 Task: Look for products in the category "Sauvignon Blanc" from Lautus only.
Action: Mouse moved to (970, 298)
Screenshot: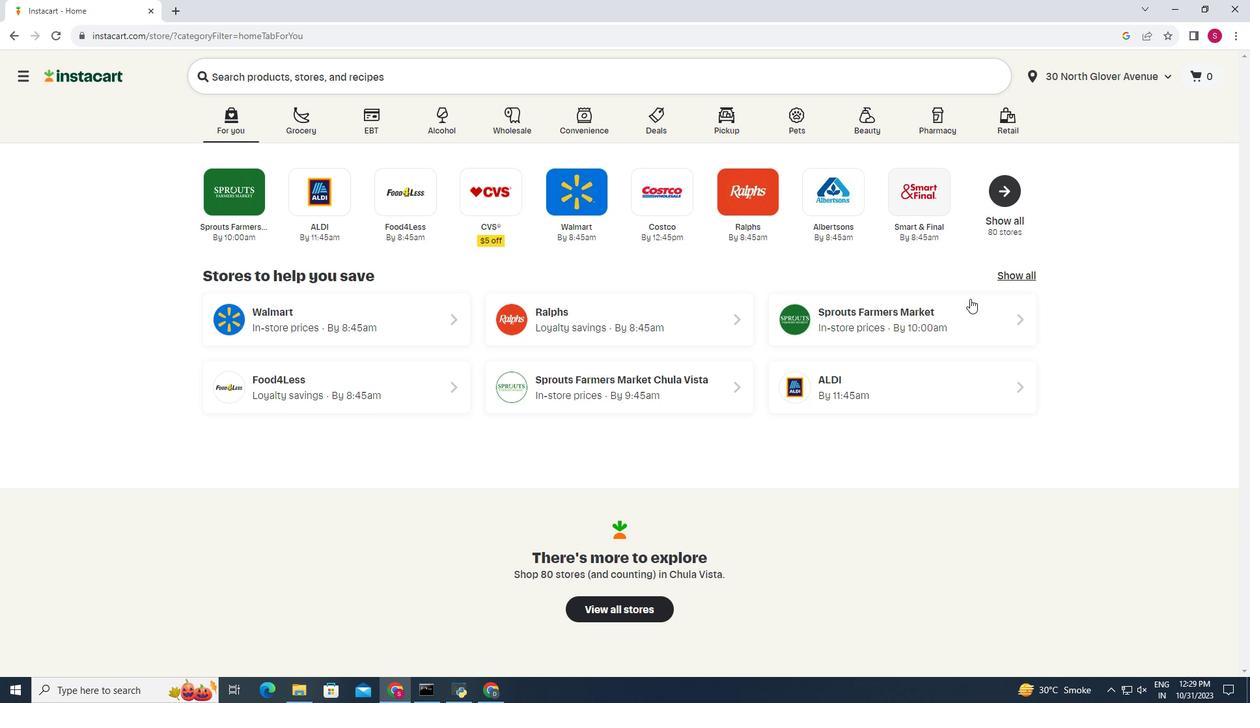 
Action: Mouse pressed left at (970, 298)
Screenshot: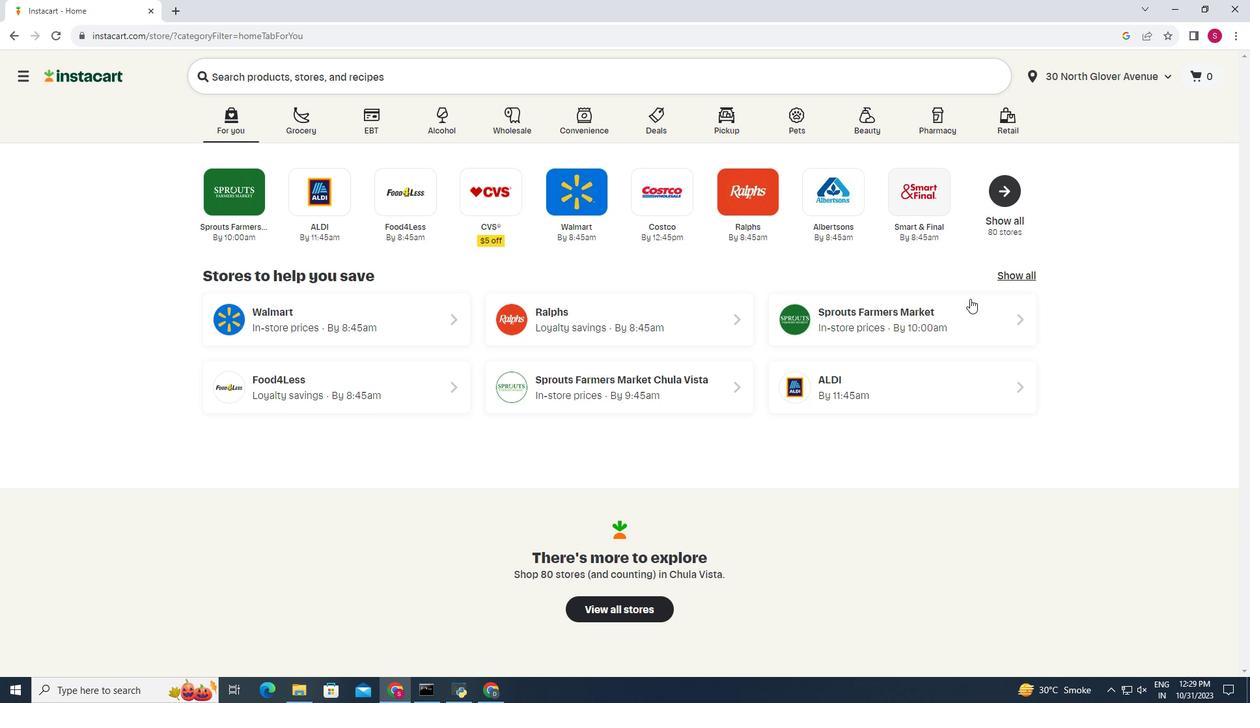 
Action: Mouse moved to (36, 624)
Screenshot: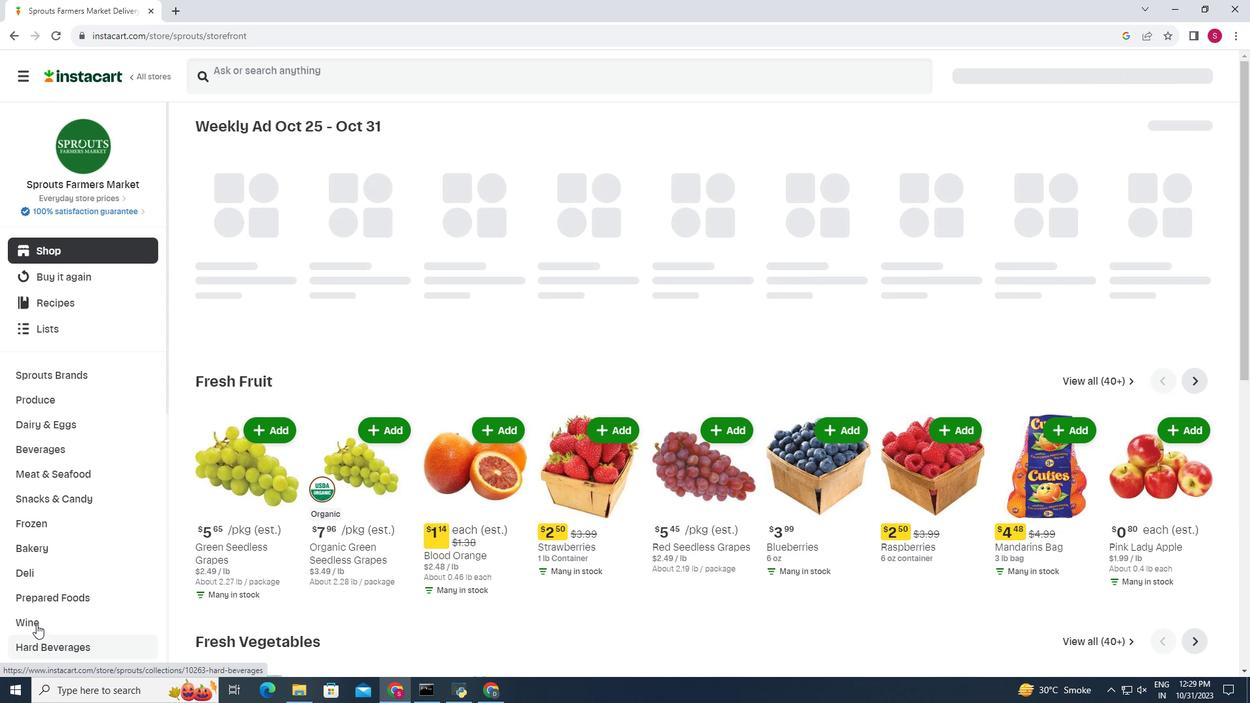 
Action: Mouse pressed left at (36, 624)
Screenshot: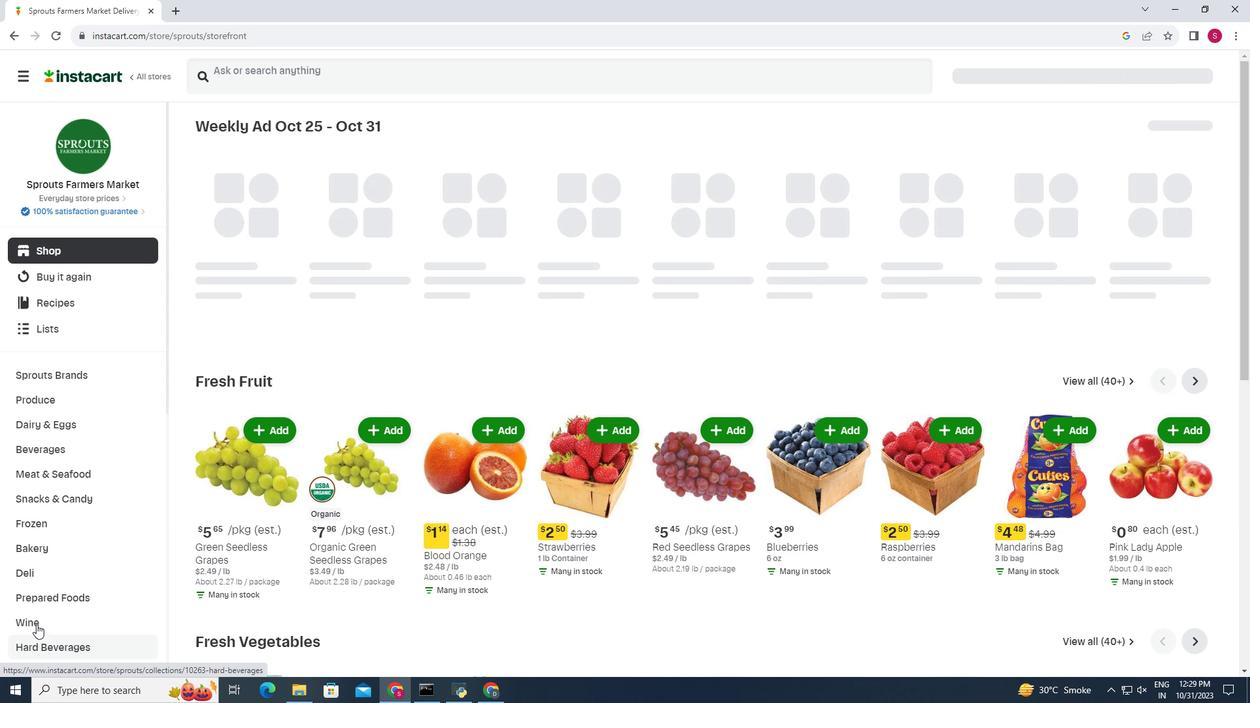 
Action: Mouse moved to (346, 156)
Screenshot: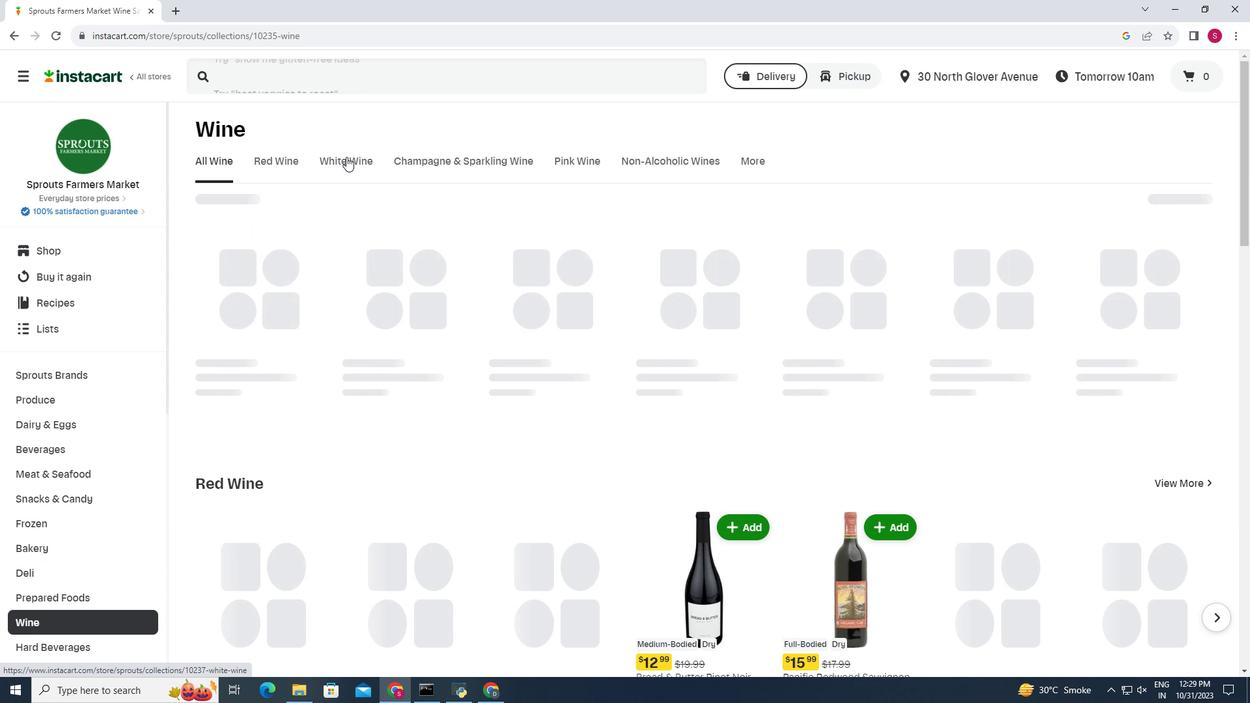 
Action: Mouse pressed left at (346, 156)
Screenshot: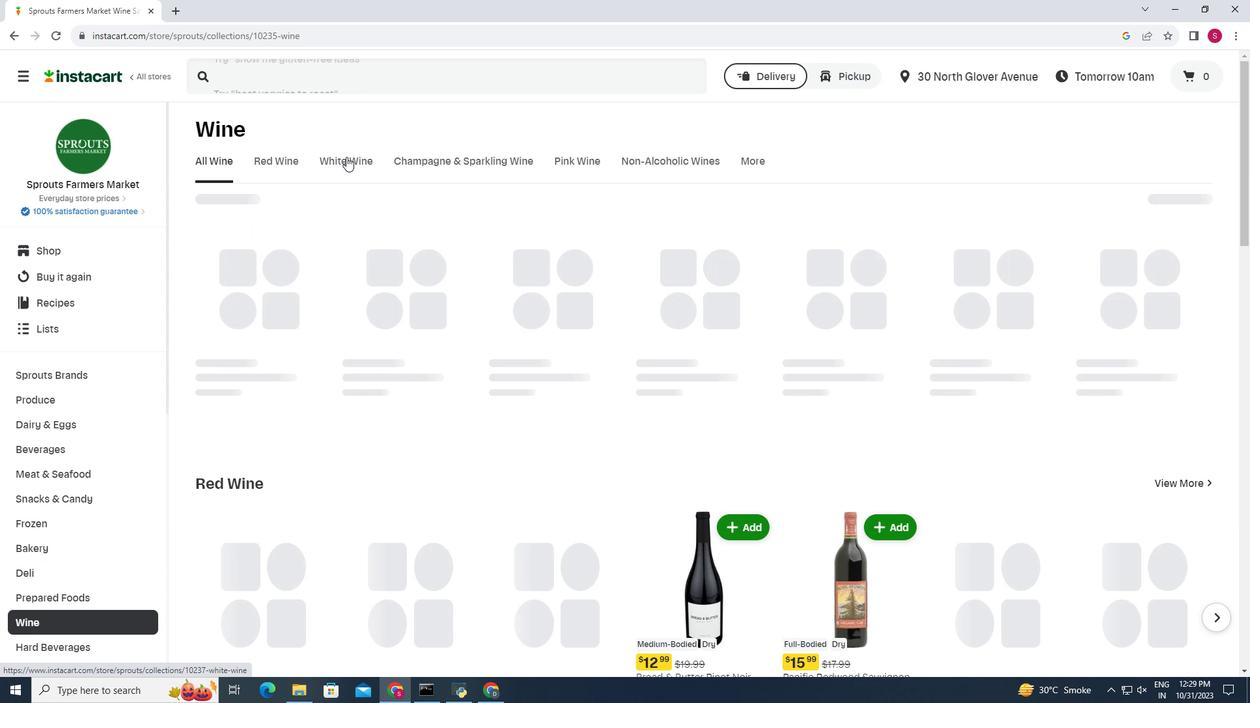 
Action: Mouse moved to (339, 207)
Screenshot: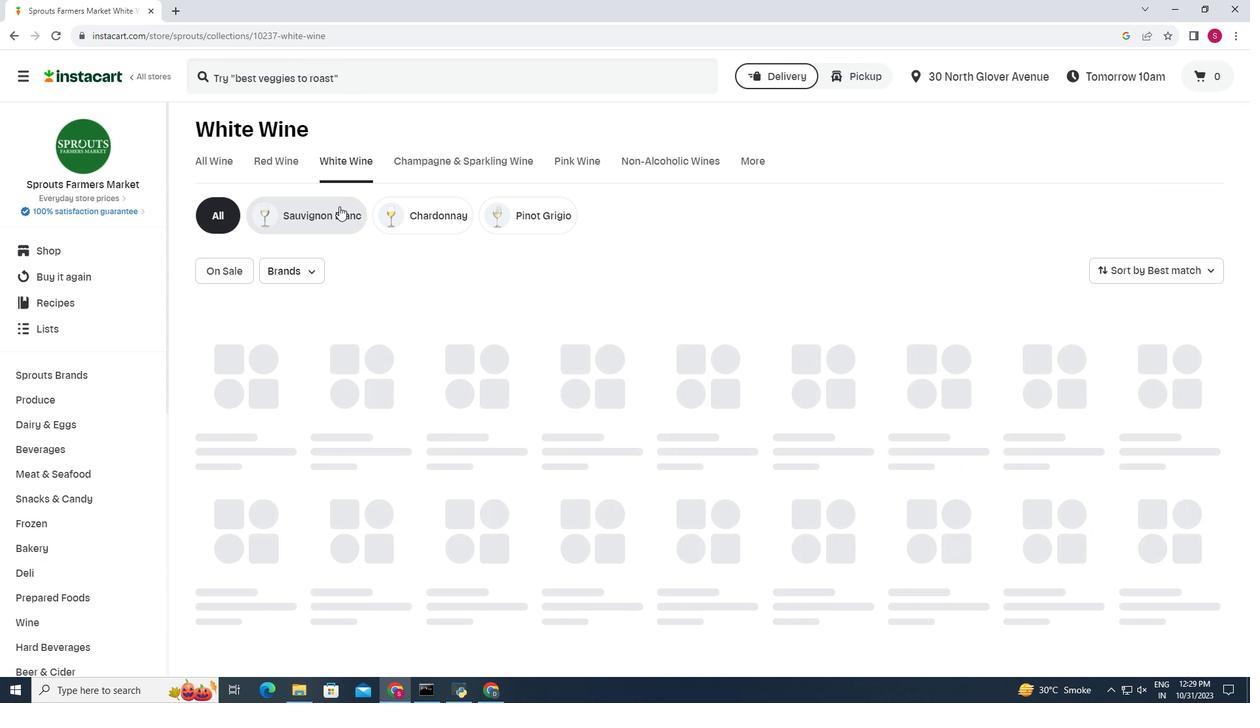 
Action: Mouse pressed left at (339, 207)
Screenshot: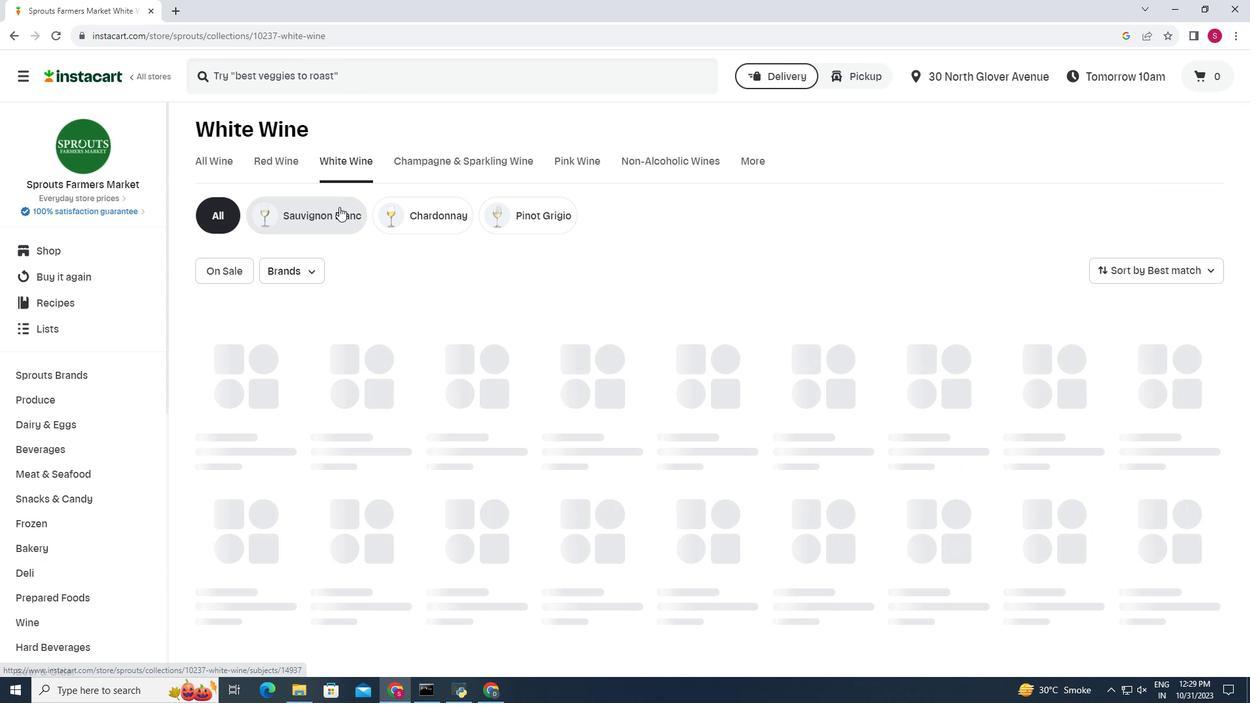 
Action: Mouse moved to (308, 262)
Screenshot: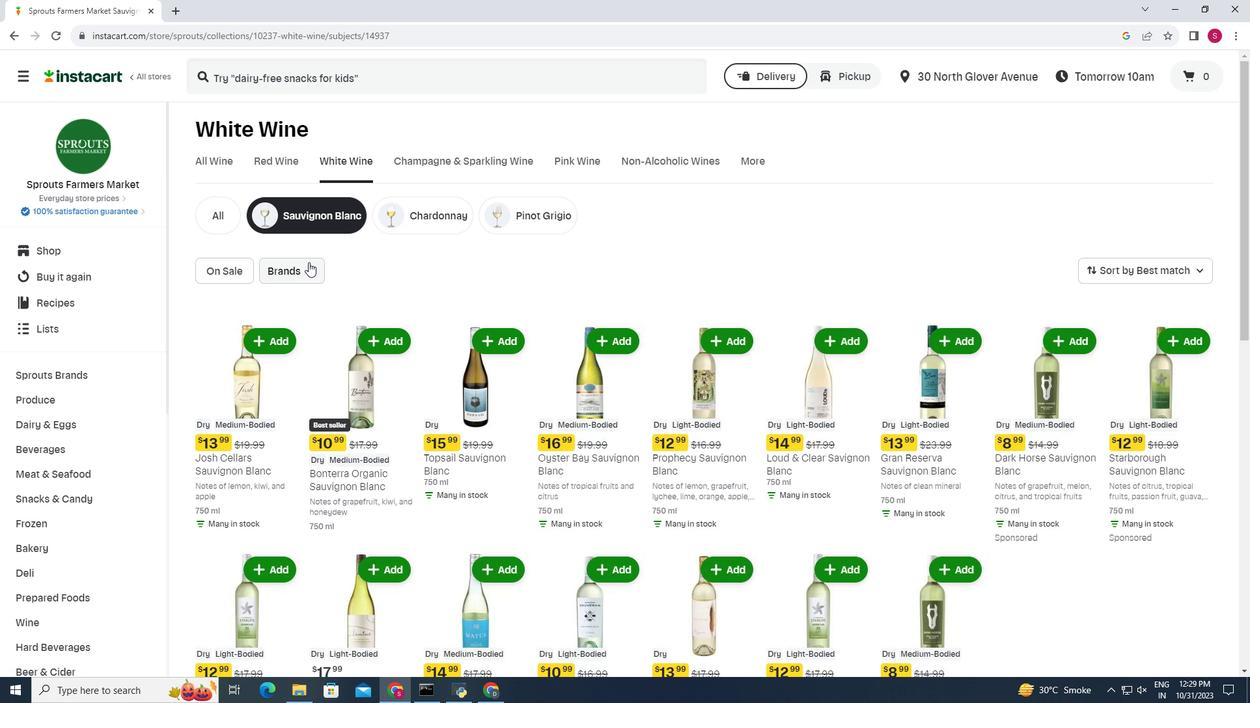 
Action: Mouse pressed left at (308, 262)
Screenshot: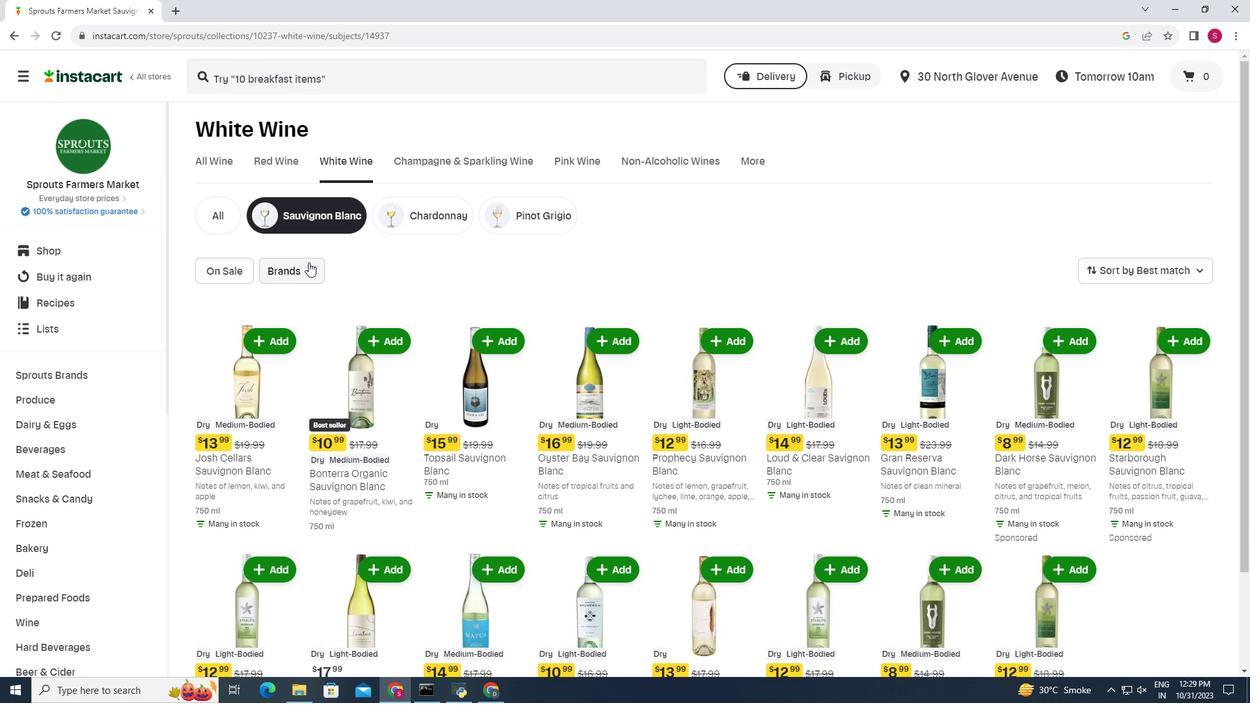 
Action: Mouse moved to (318, 315)
Screenshot: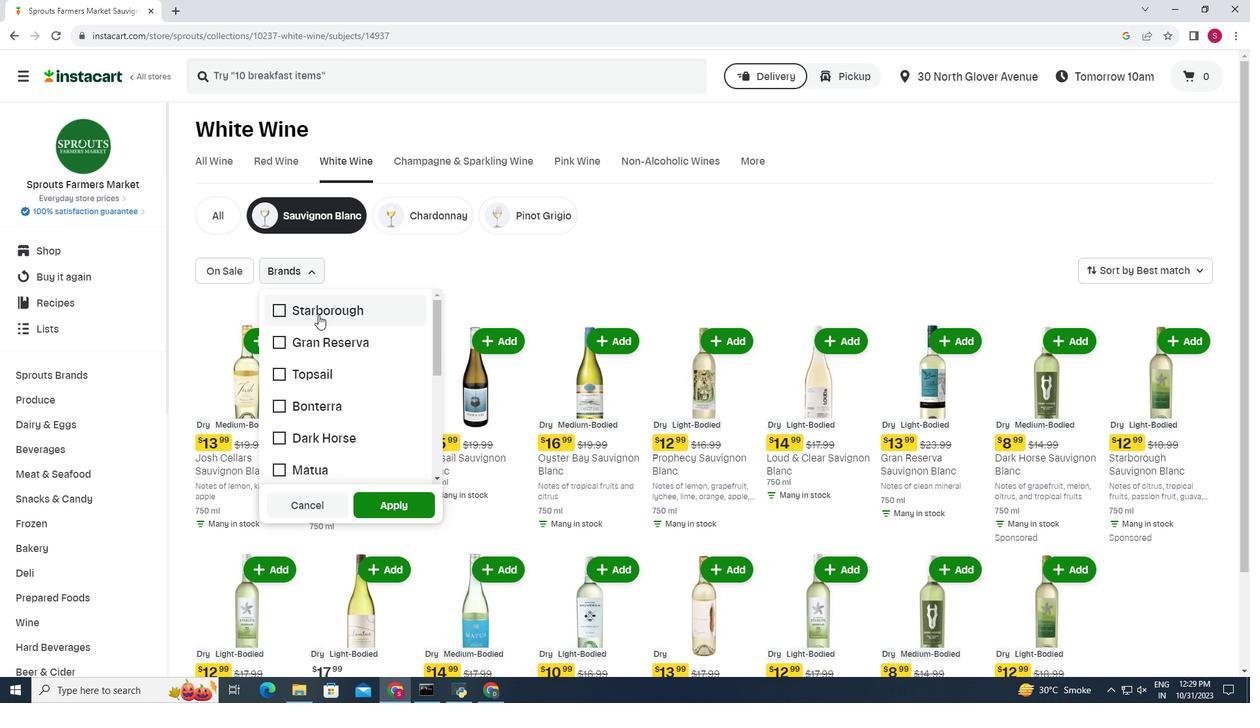 
Action: Mouse scrolled (318, 314) with delta (0, 0)
Screenshot: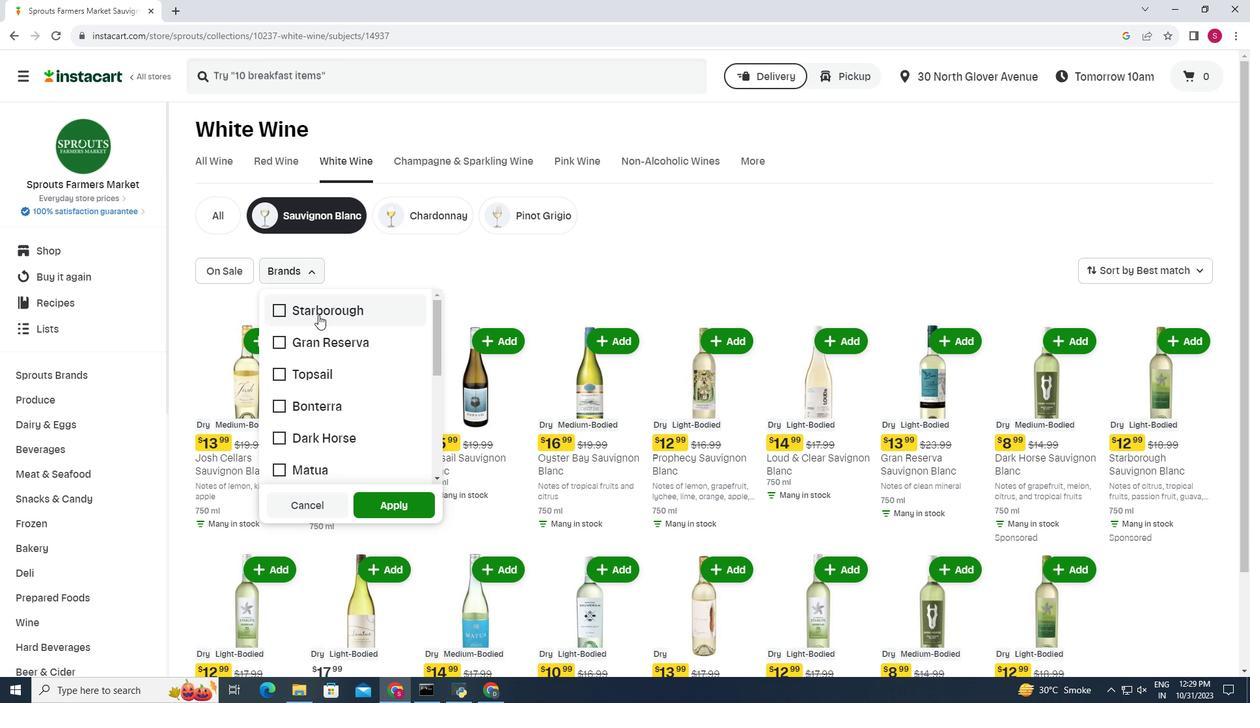
Action: Mouse scrolled (318, 314) with delta (0, 0)
Screenshot: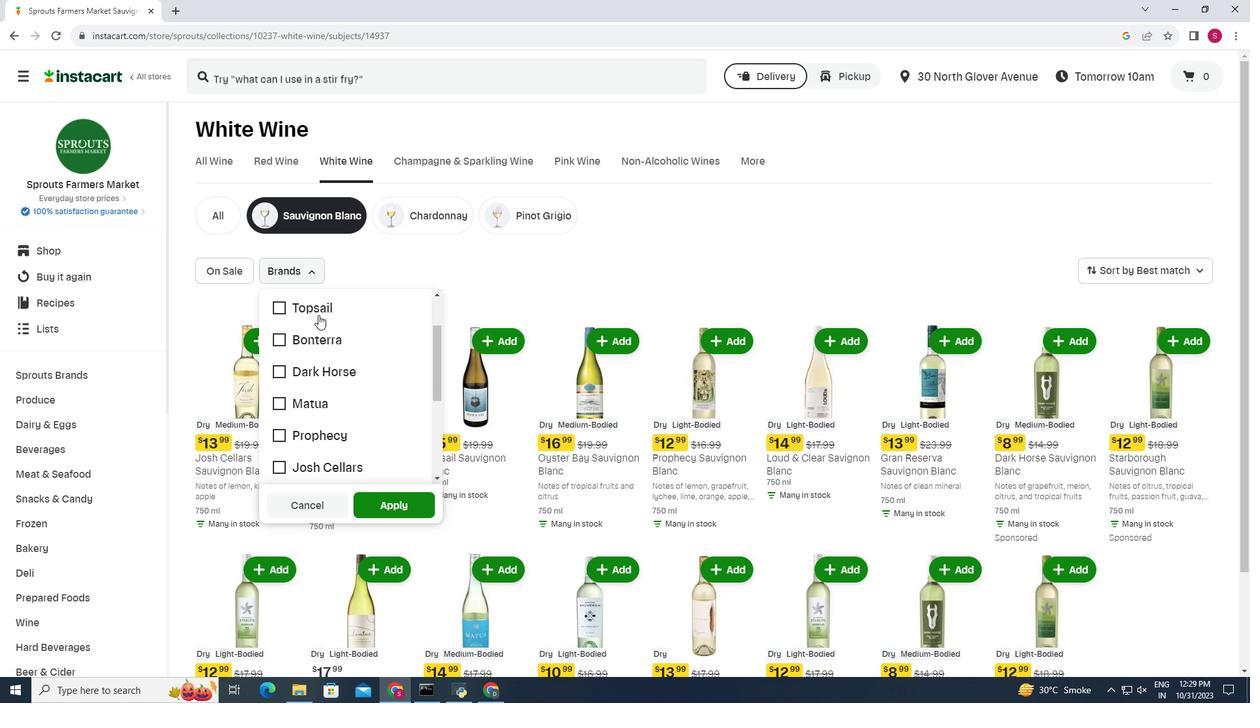 
Action: Mouse moved to (318, 315)
Screenshot: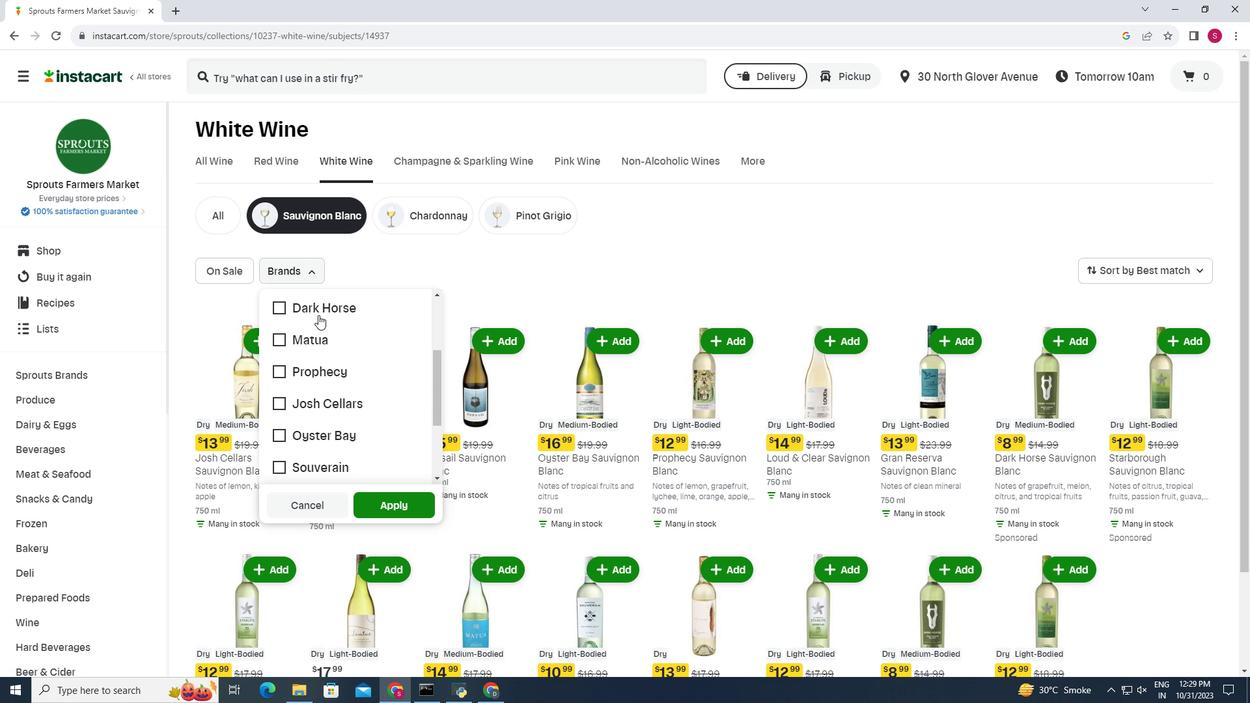 
Action: Mouse scrolled (318, 314) with delta (0, 0)
Screenshot: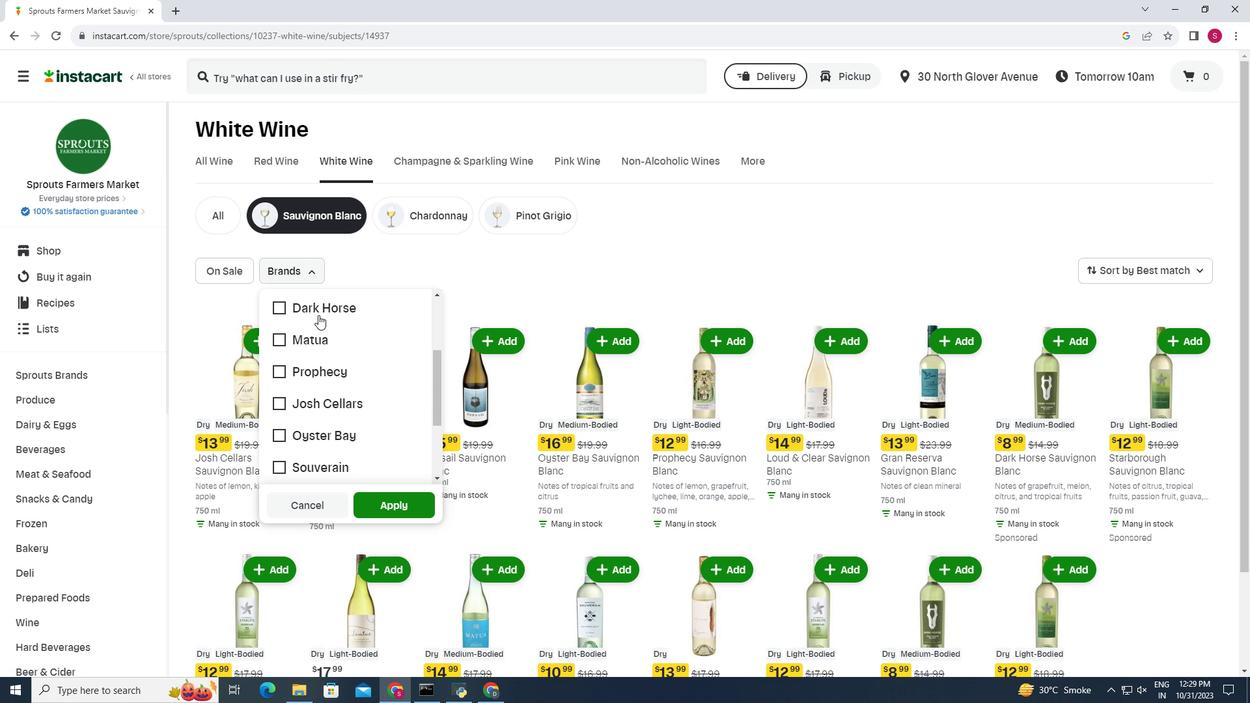 
Action: Mouse moved to (319, 315)
Screenshot: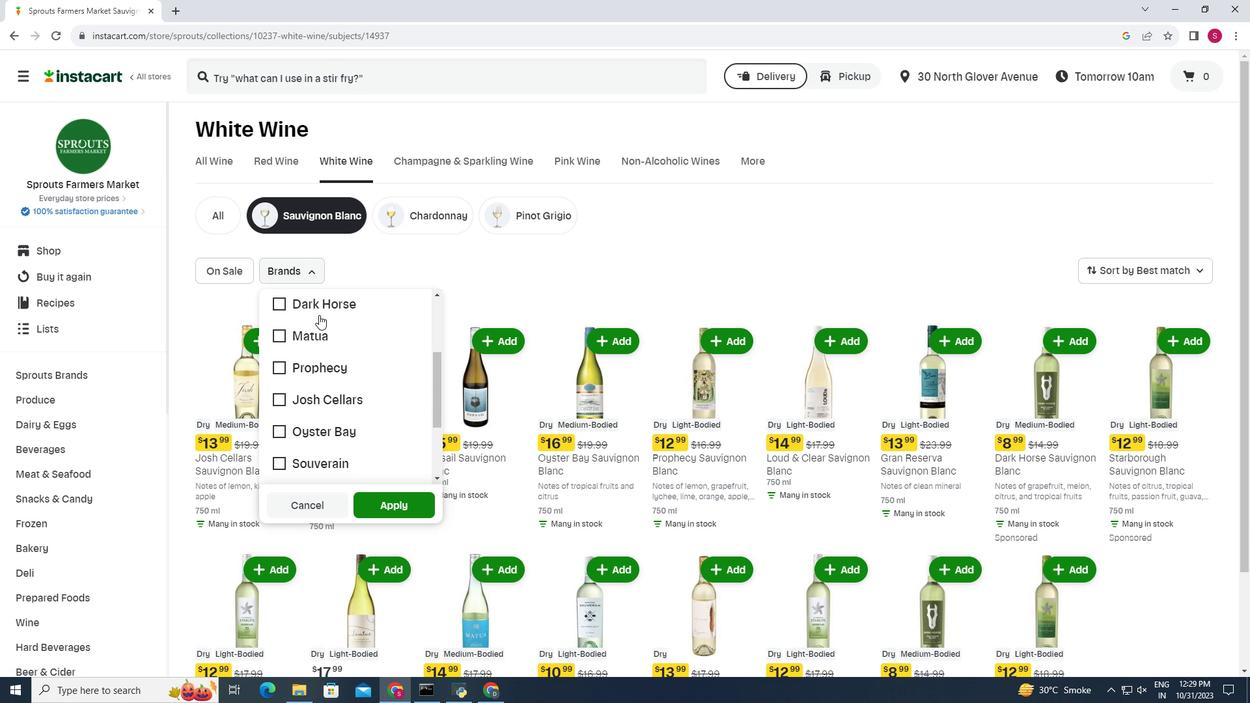 
Action: Mouse scrolled (319, 314) with delta (0, 0)
Screenshot: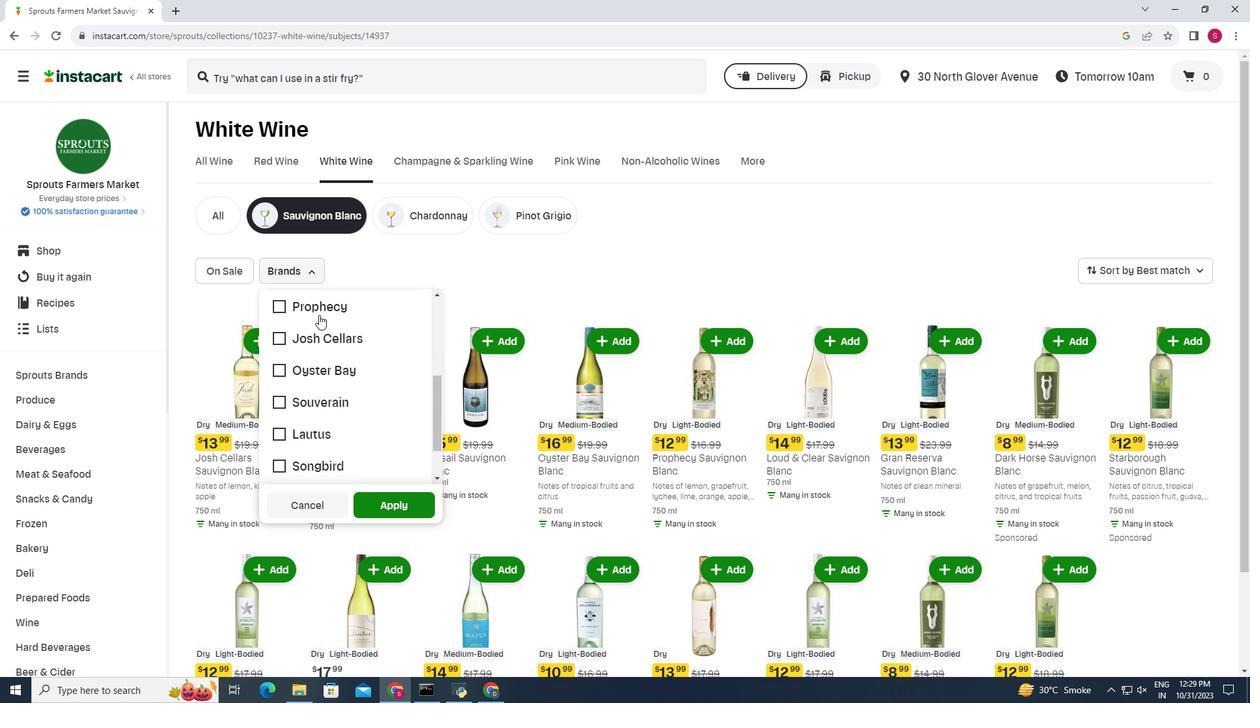 
Action: Mouse moved to (285, 385)
Screenshot: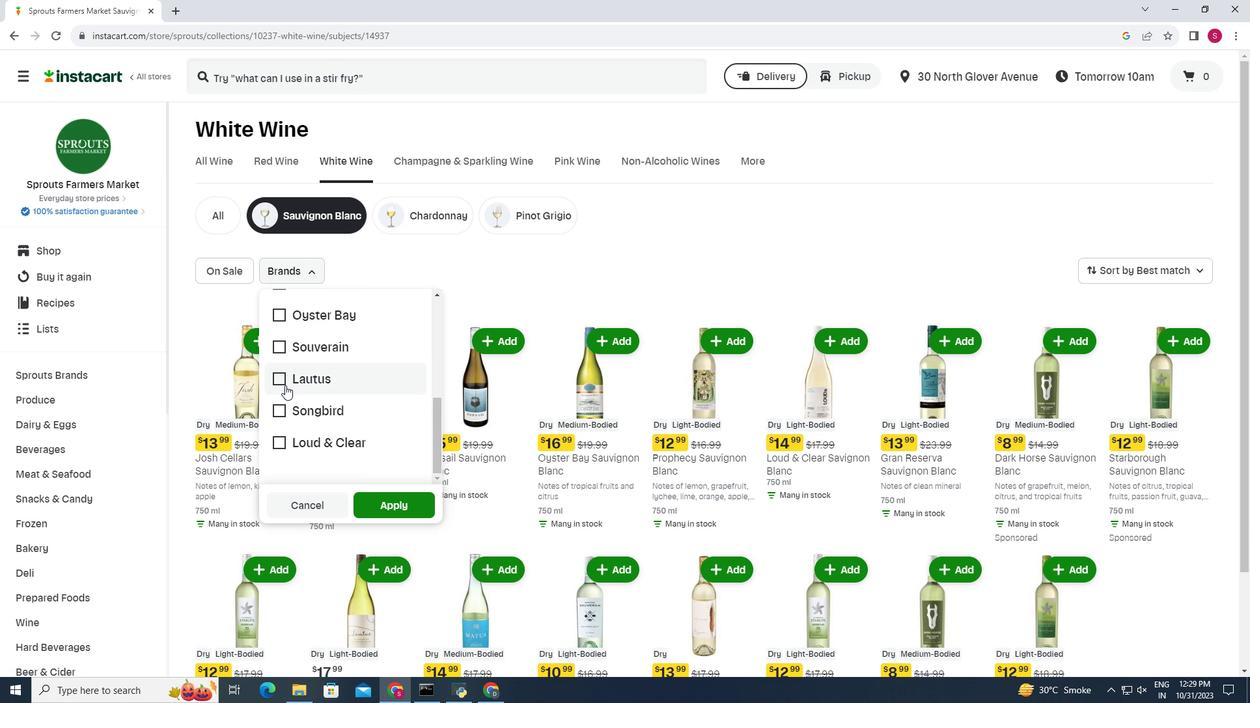 
Action: Mouse pressed left at (285, 385)
Screenshot: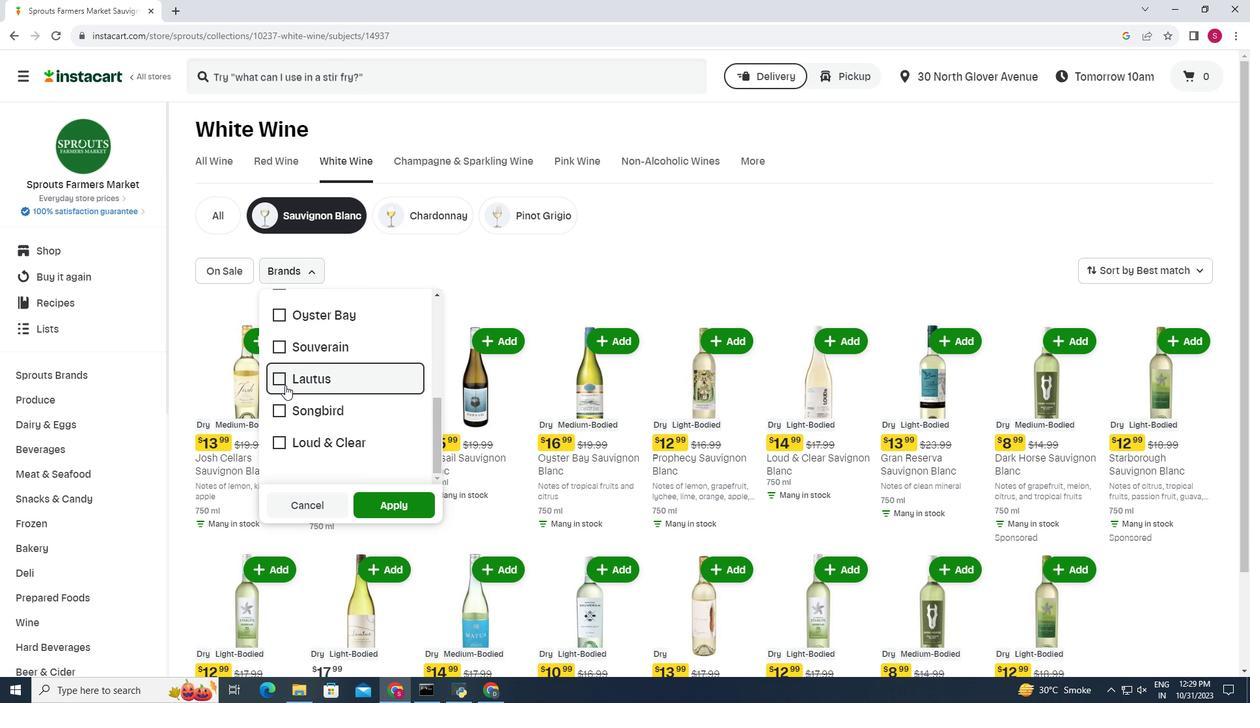 
Action: Mouse moved to (373, 499)
Screenshot: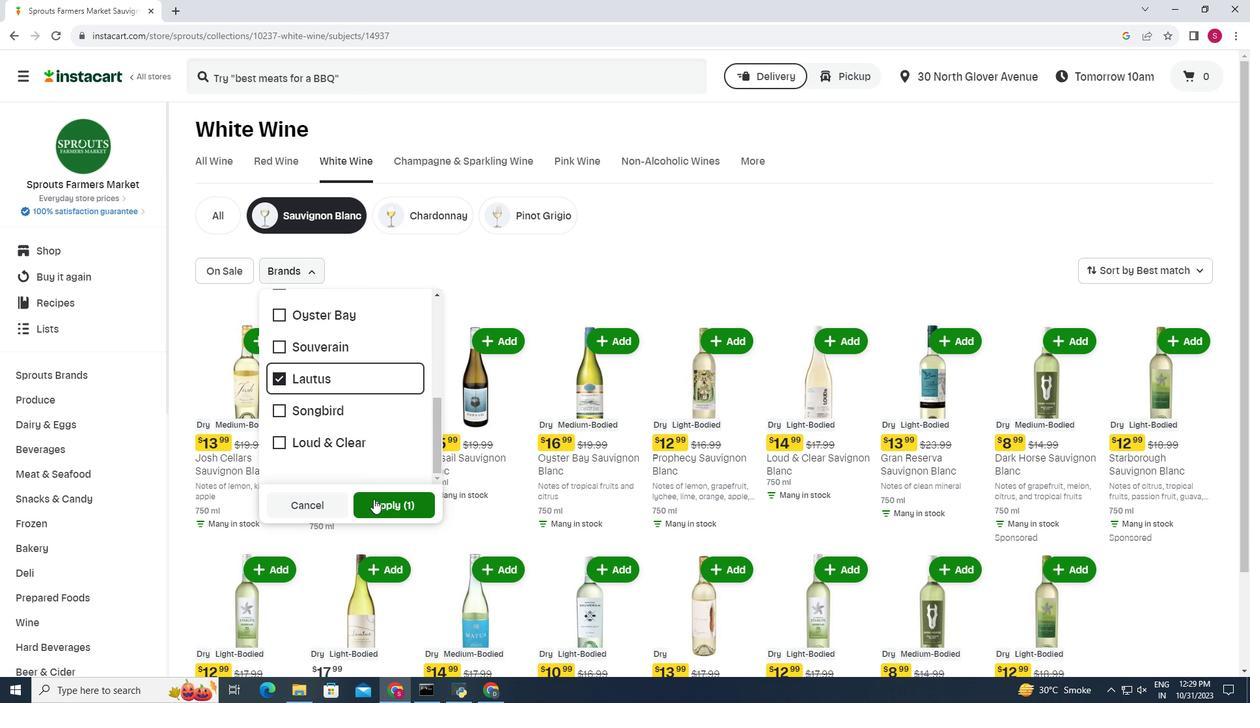 
Action: Mouse pressed left at (373, 499)
Screenshot: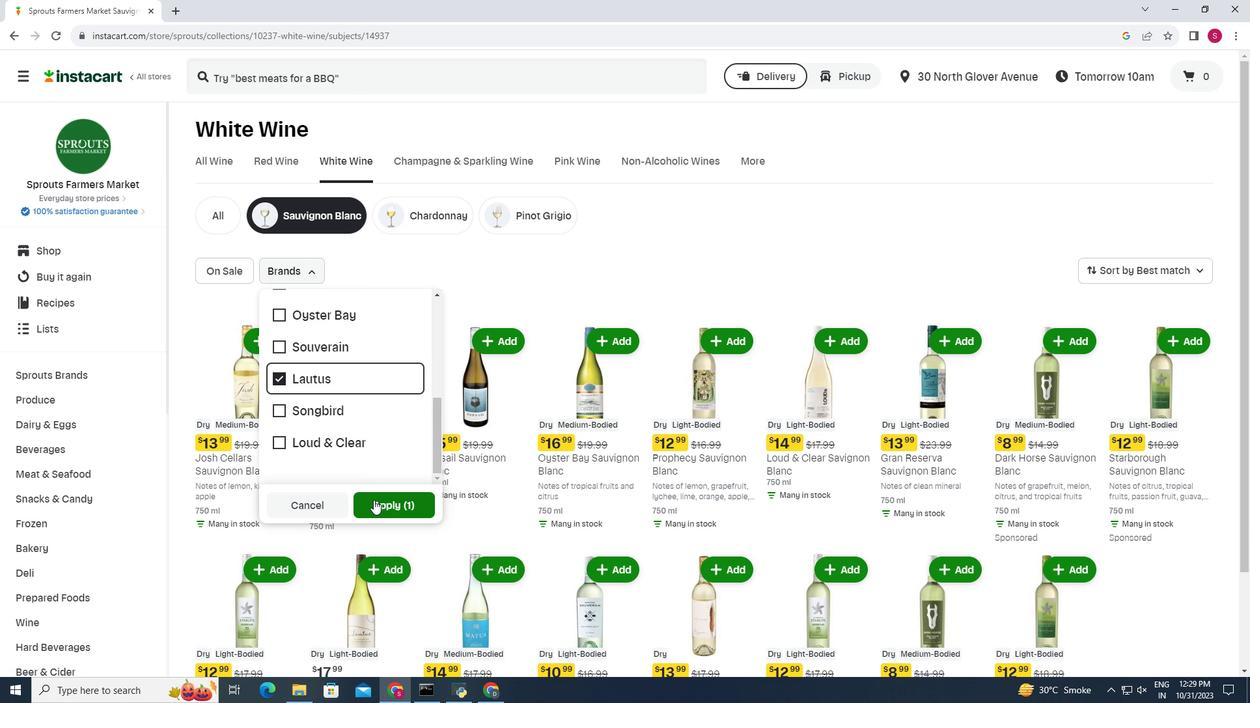 
Action: Mouse moved to (562, 341)
Screenshot: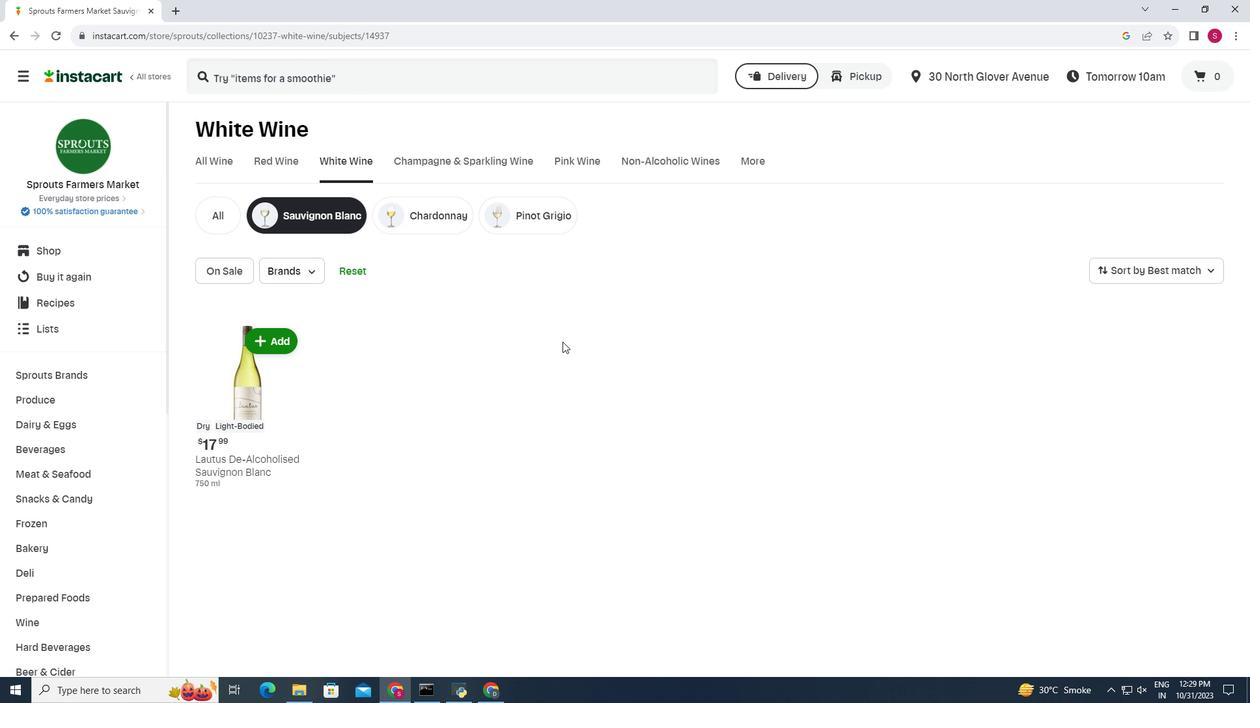 
